 Task: Add Hu Organic Hazelnut Butter Dark Chocolate Bar to the cart.
Action: Mouse moved to (14, 53)
Screenshot: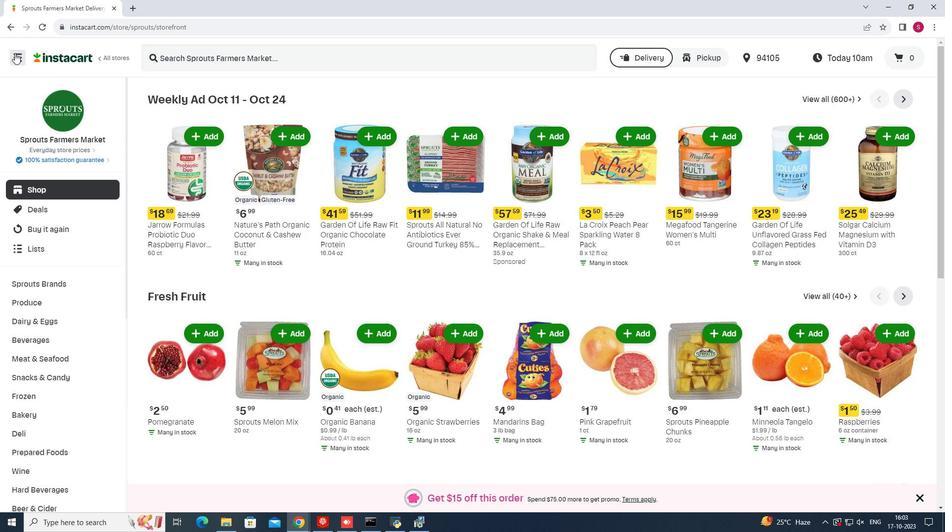 
Action: Mouse pressed left at (14, 53)
Screenshot: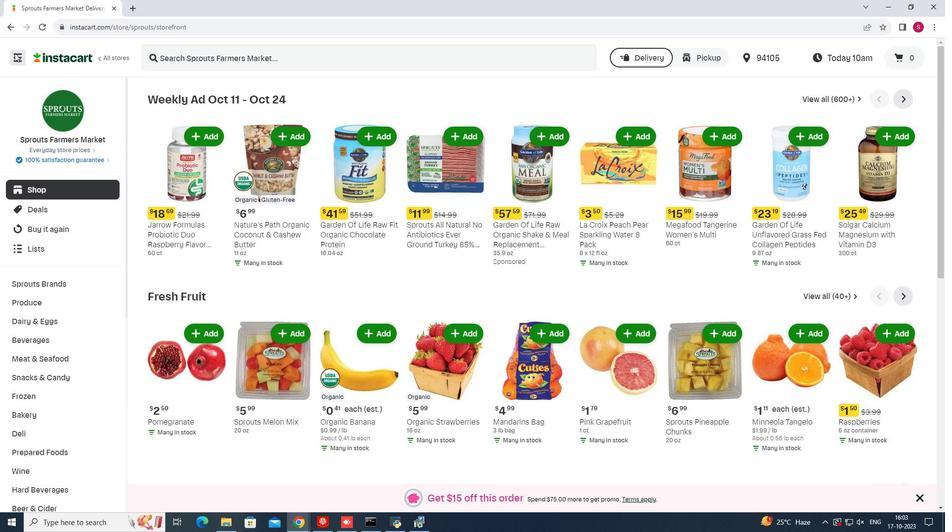 
Action: Mouse moved to (47, 256)
Screenshot: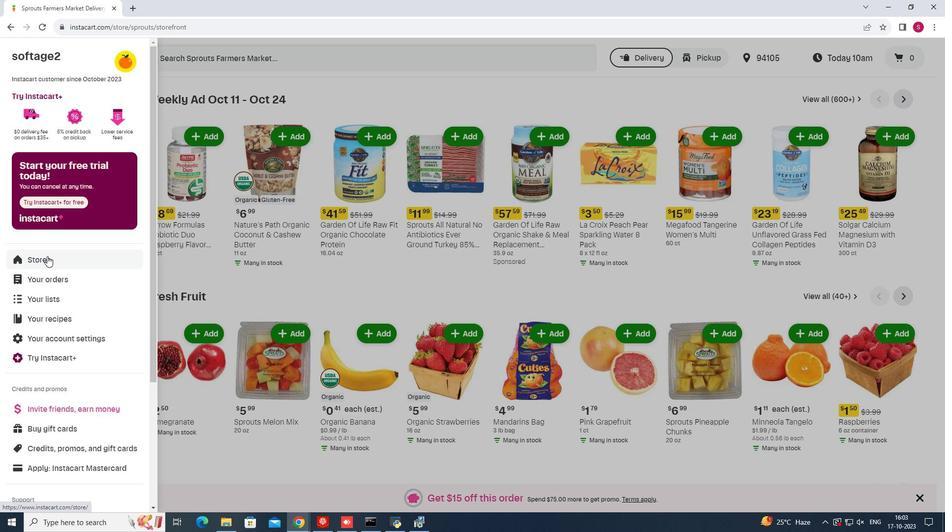 
Action: Mouse pressed left at (47, 256)
Screenshot: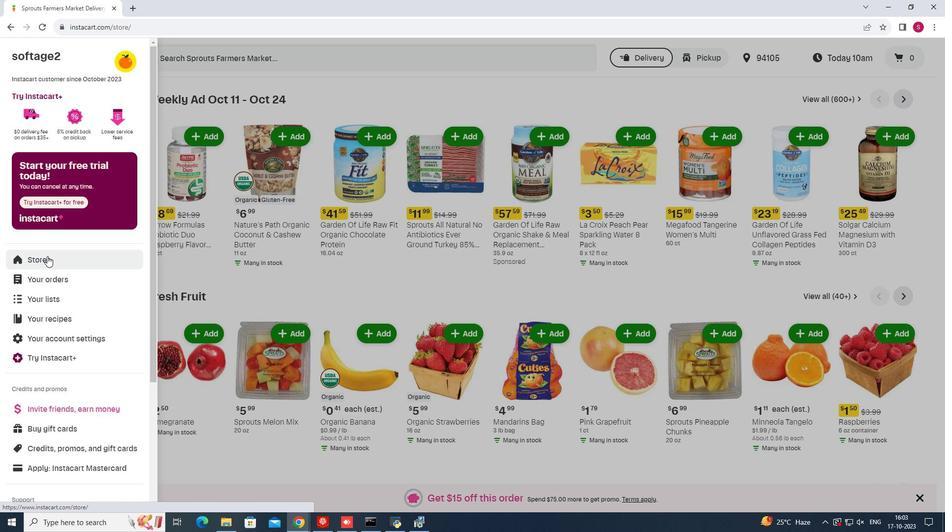 
Action: Mouse moved to (229, 92)
Screenshot: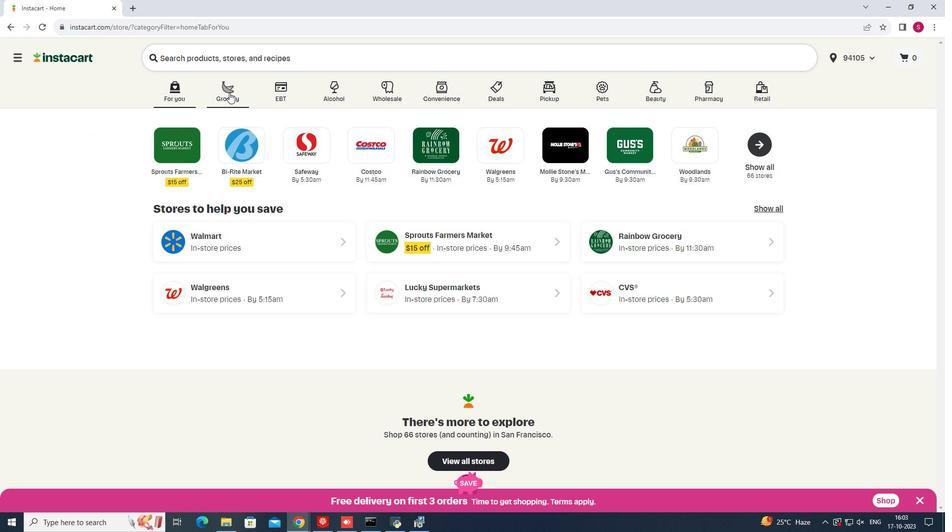
Action: Mouse pressed left at (229, 92)
Screenshot: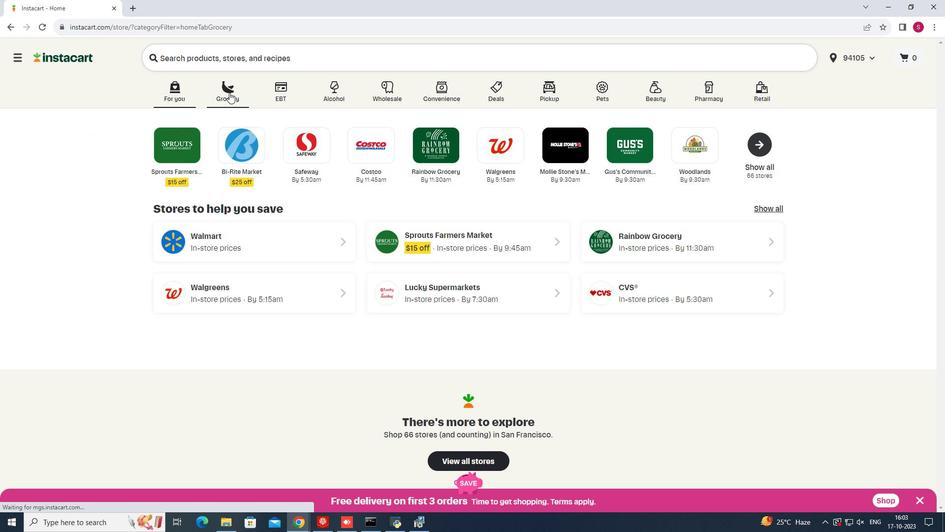 
Action: Mouse moved to (666, 136)
Screenshot: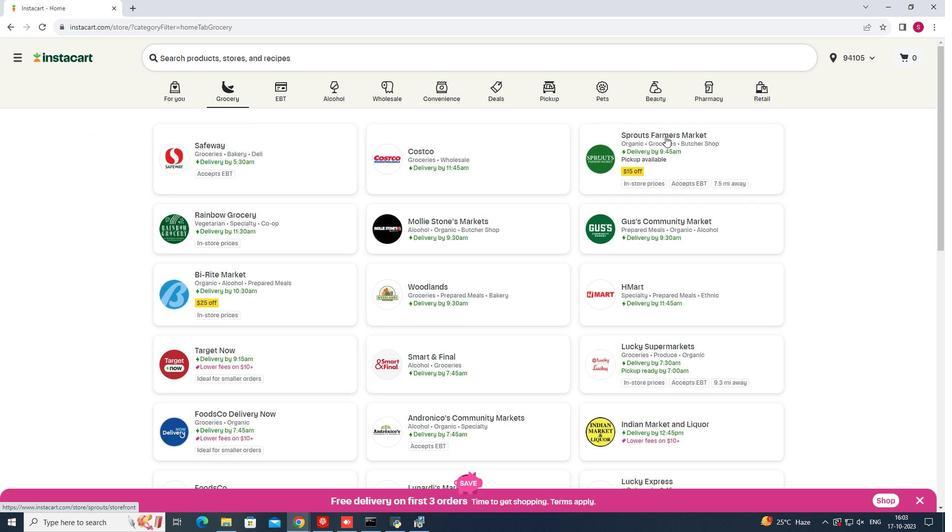 
Action: Mouse pressed left at (666, 136)
Screenshot: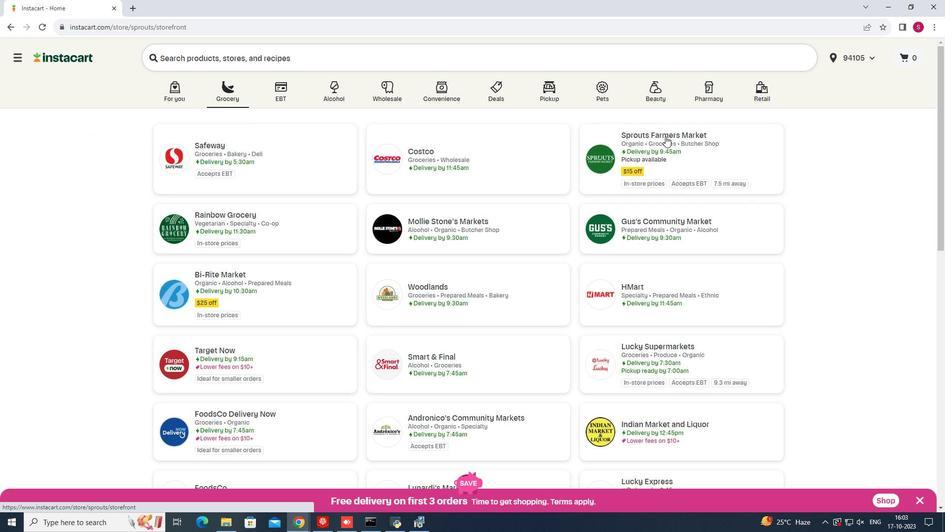 
Action: Mouse moved to (46, 377)
Screenshot: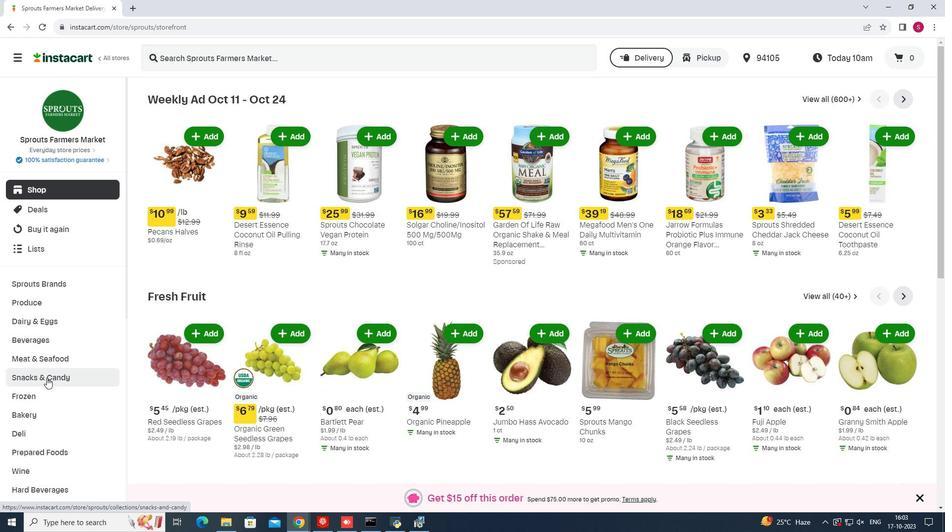
Action: Mouse pressed left at (46, 377)
Screenshot: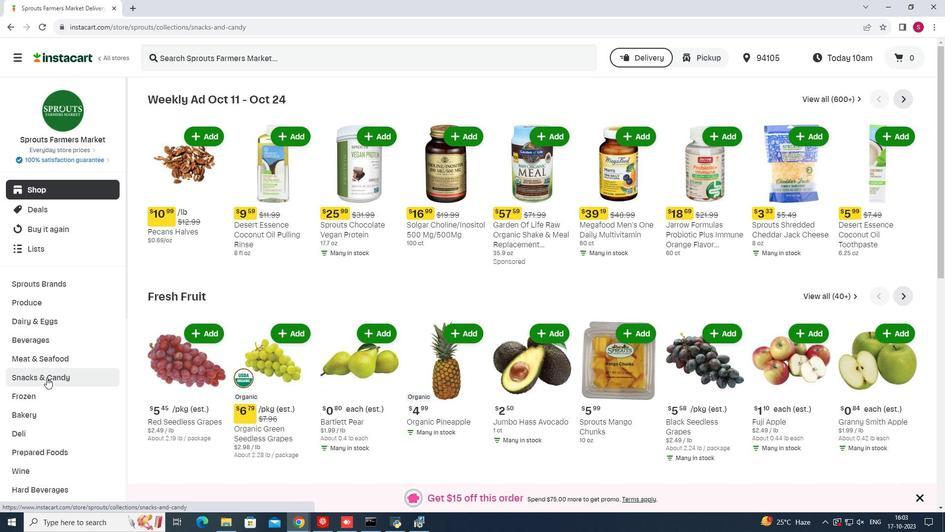 
Action: Mouse moved to (287, 121)
Screenshot: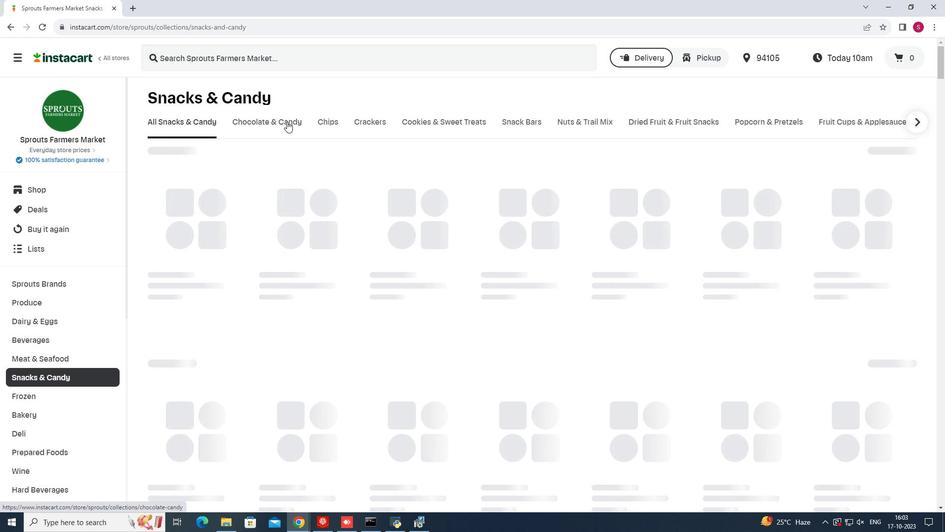 
Action: Mouse pressed left at (287, 121)
Screenshot: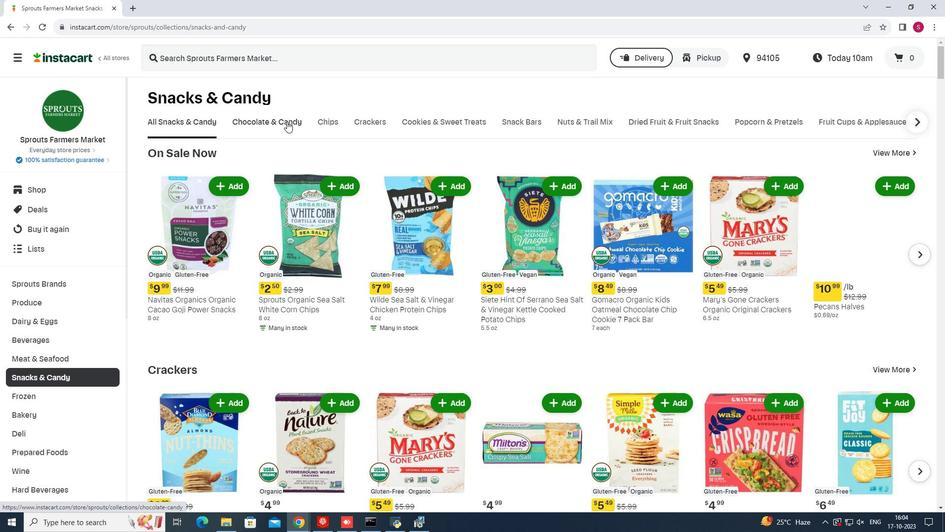 
Action: Mouse moved to (262, 166)
Screenshot: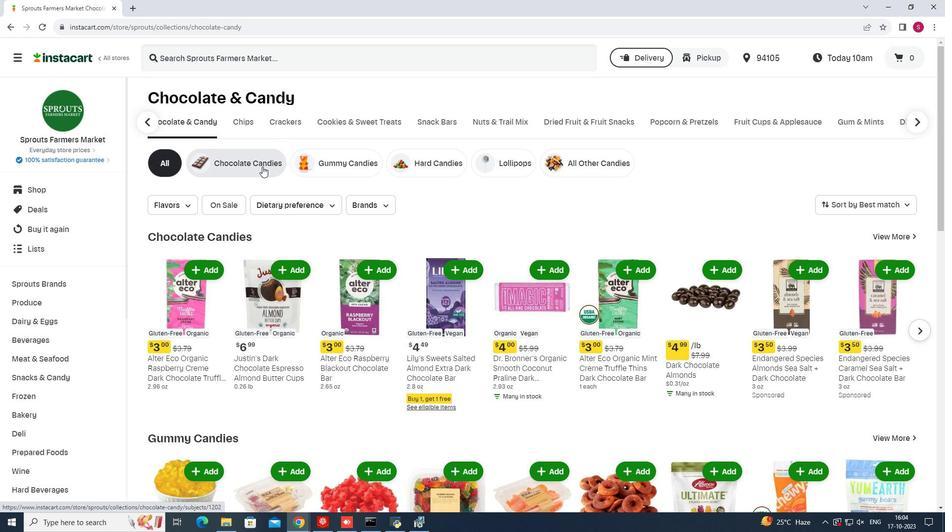 
Action: Mouse pressed left at (262, 166)
Screenshot: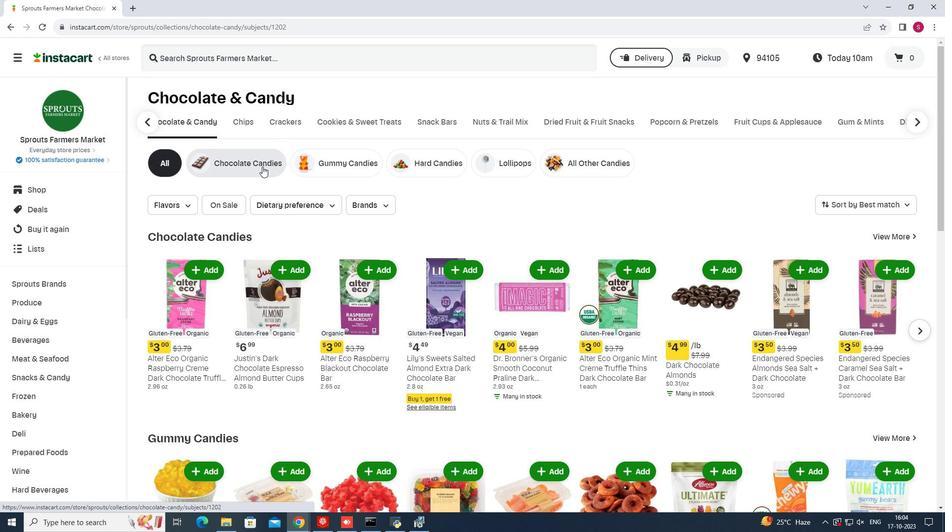 
Action: Mouse moved to (342, 52)
Screenshot: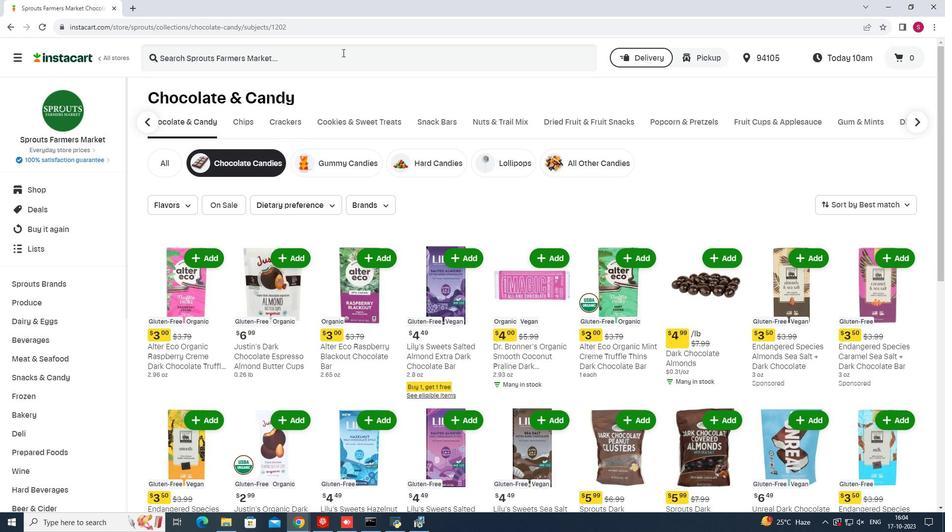 
Action: Mouse pressed left at (342, 52)
Screenshot: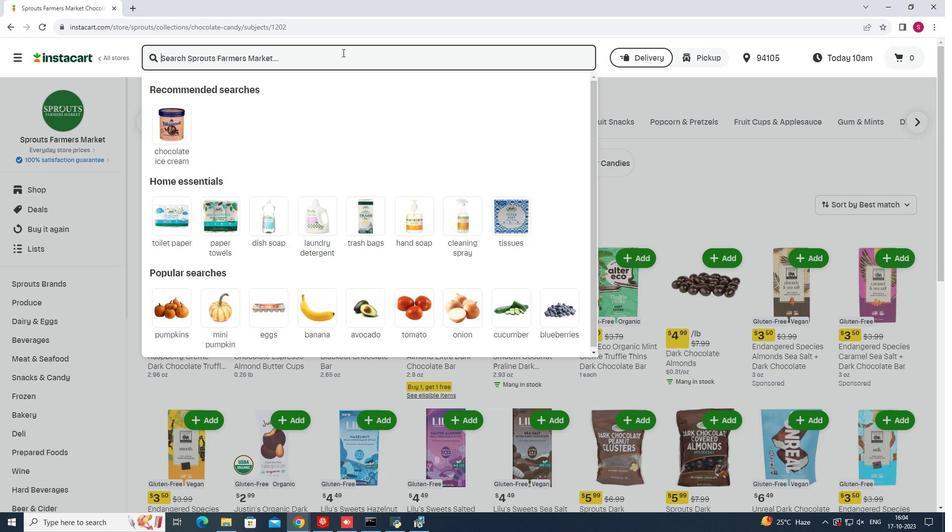 
Action: Key pressed <Key.shift>Hu<Key.space><Key.shift>Organic<Key.space><Key.shift>Hazelnut<Key.space><Key.shift>Butter<Key.space><Key.shift>Dark<Key.space><Key.shift>Chocolate<Key.space><Key.shift>Bar<Key.enter>
Screenshot: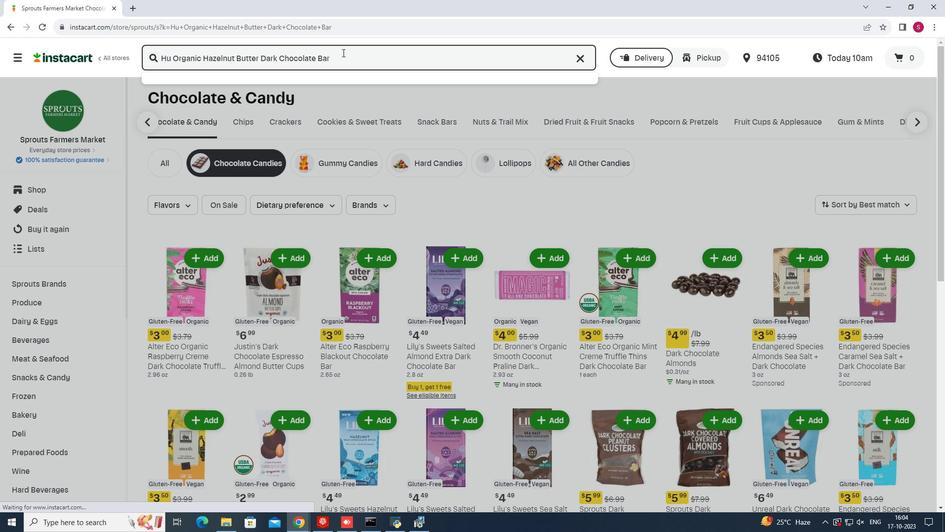 
Action: Mouse moved to (872, 159)
Screenshot: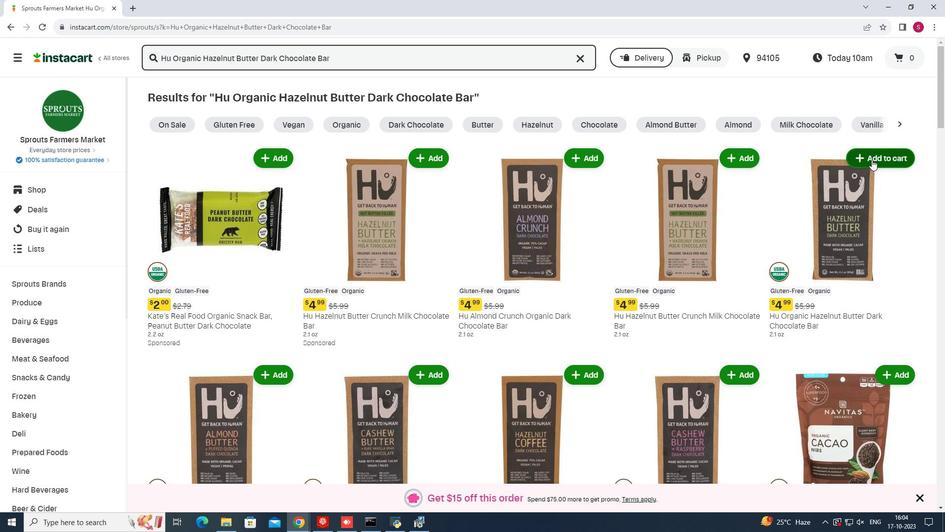 
Action: Mouse pressed left at (872, 159)
Screenshot: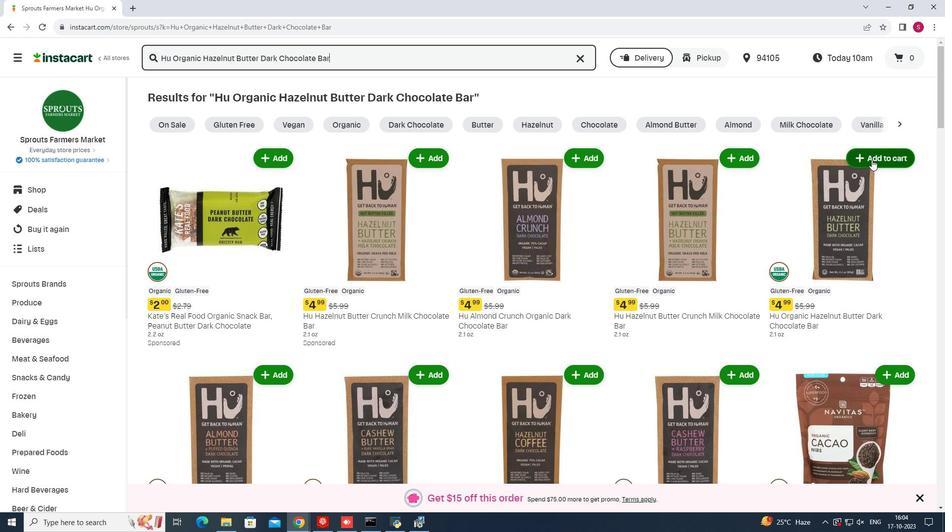 
Action: Mouse moved to (612, 211)
Screenshot: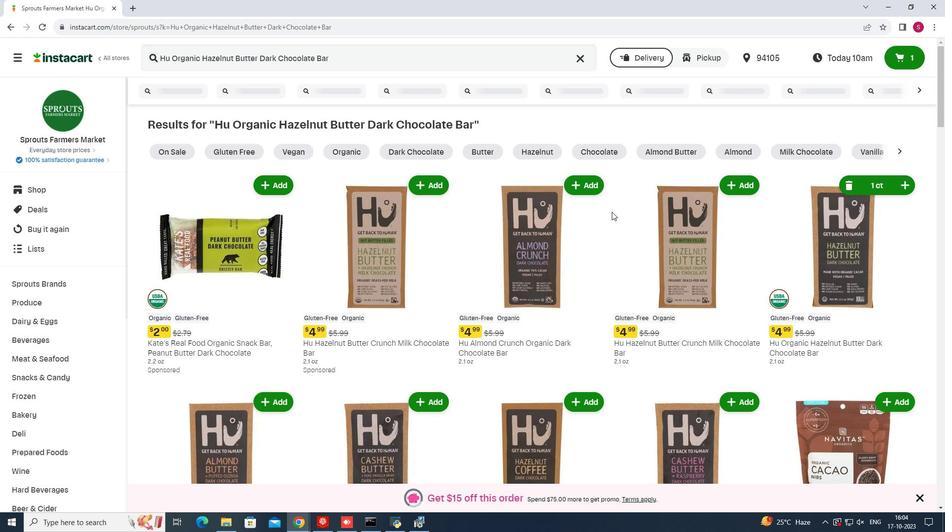 
